 Task: Switch to the "Ctrl+Click for multi-cursor.
Action: Mouse moved to (120, 6)
Screenshot: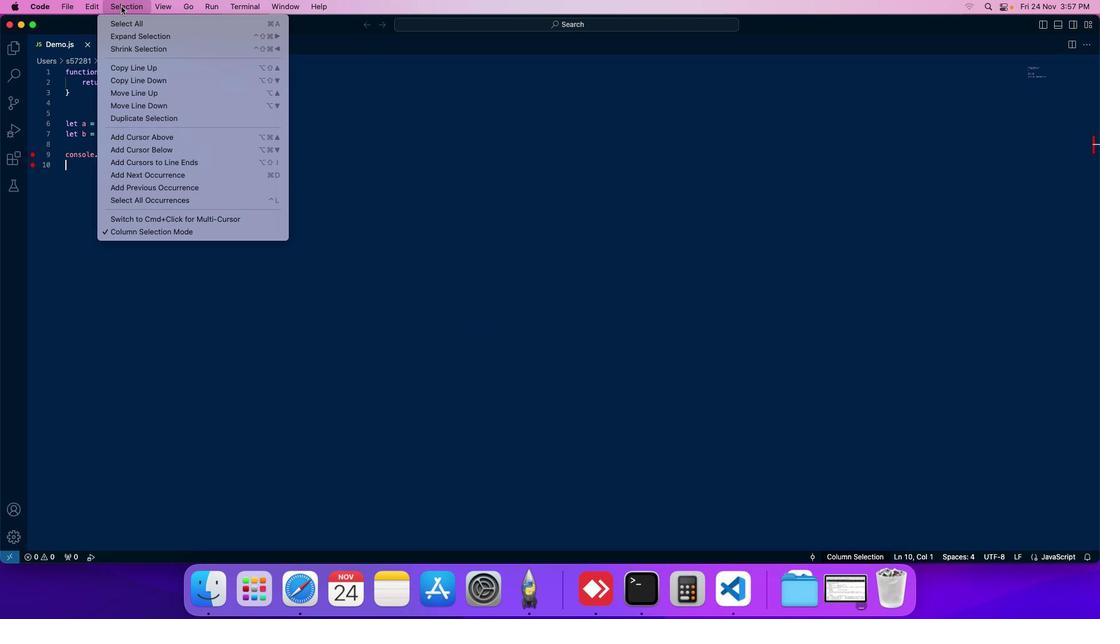 
Action: Mouse pressed left at (120, 6)
Screenshot: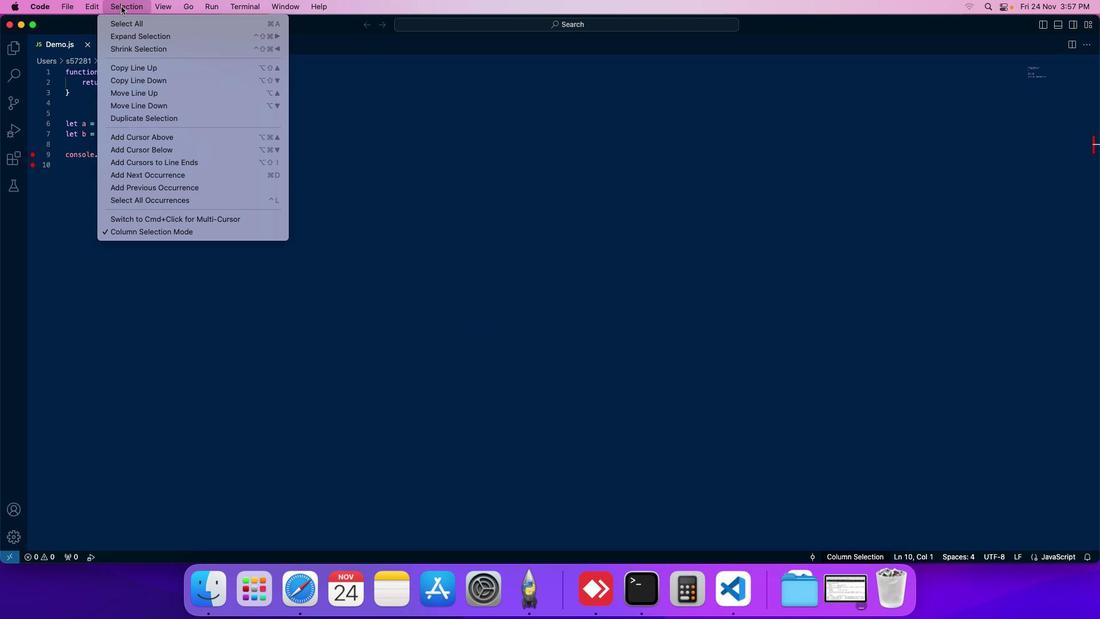 
Action: Mouse moved to (137, 213)
Screenshot: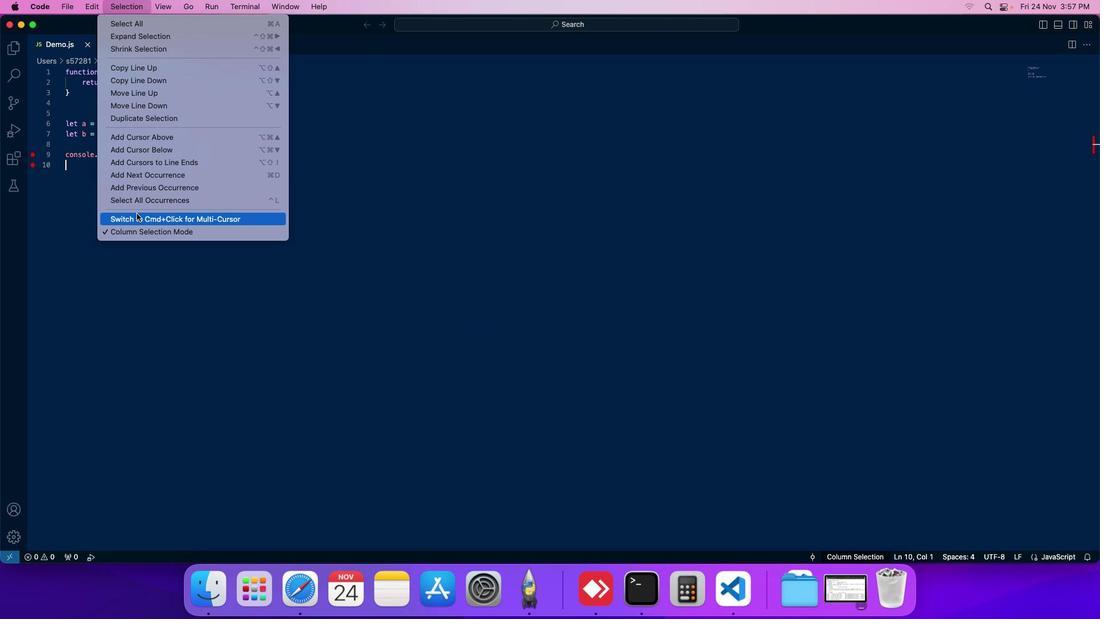 
Action: Mouse pressed left at (137, 213)
Screenshot: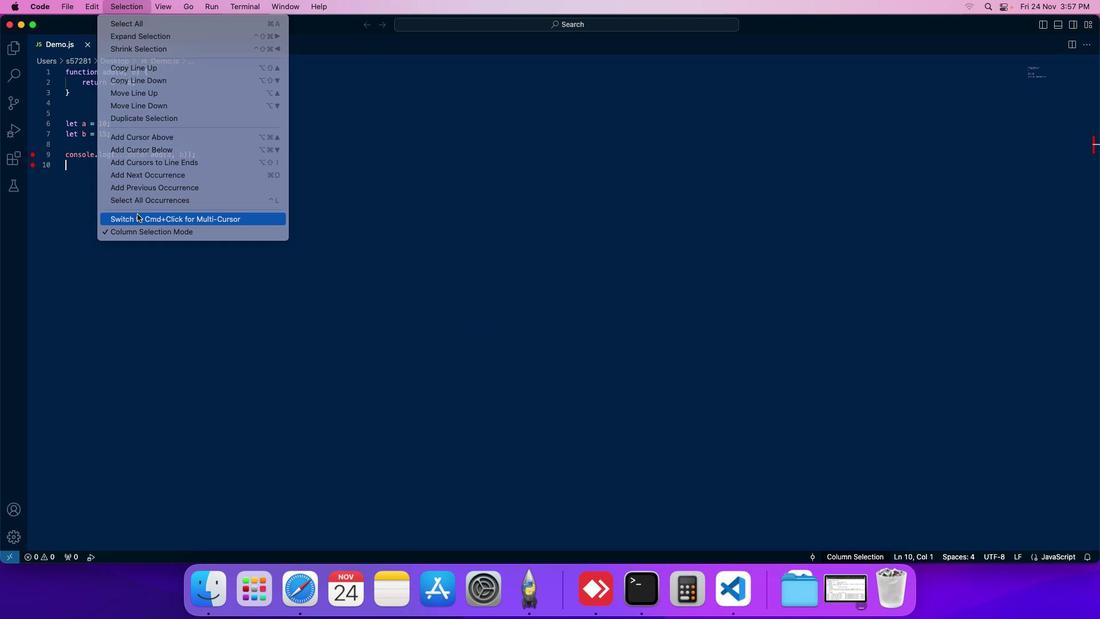 
Action: Mouse moved to (154, 152)
Screenshot: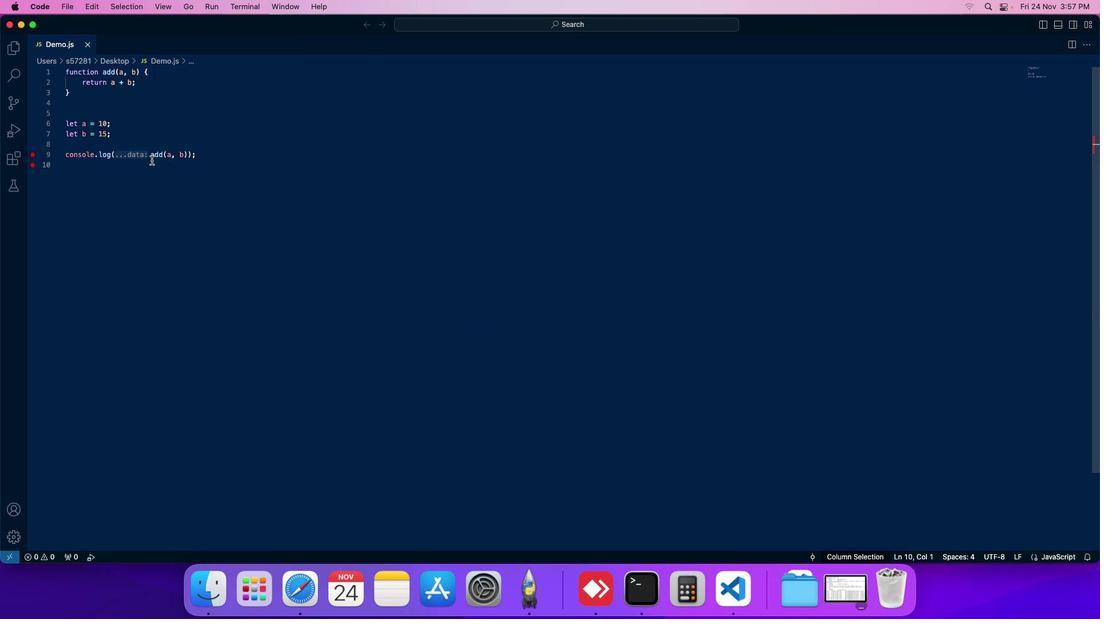 
